 Task: Create a rule from the Recommended list, Task Added to this Project -> add SubTasks in the project BroaderView with SubTasks Gather and Analyse Requirements , Design and Implement Solution , System Test and UAT , Release to Production / Go Live
Action: Mouse moved to (488, 400)
Screenshot: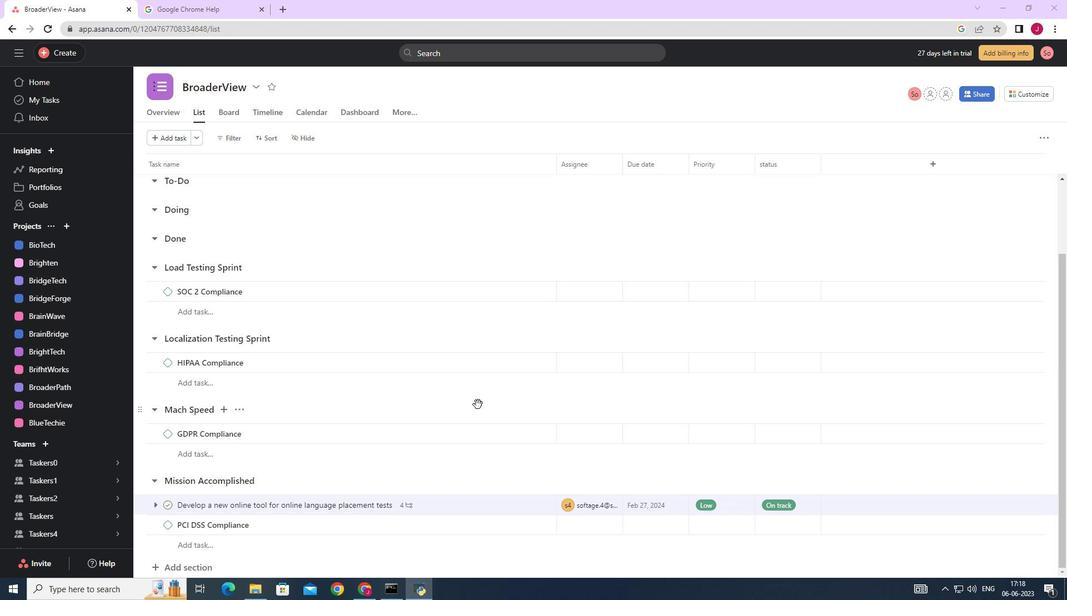 
Action: Mouse scrolled (488, 399) with delta (0, 0)
Screenshot: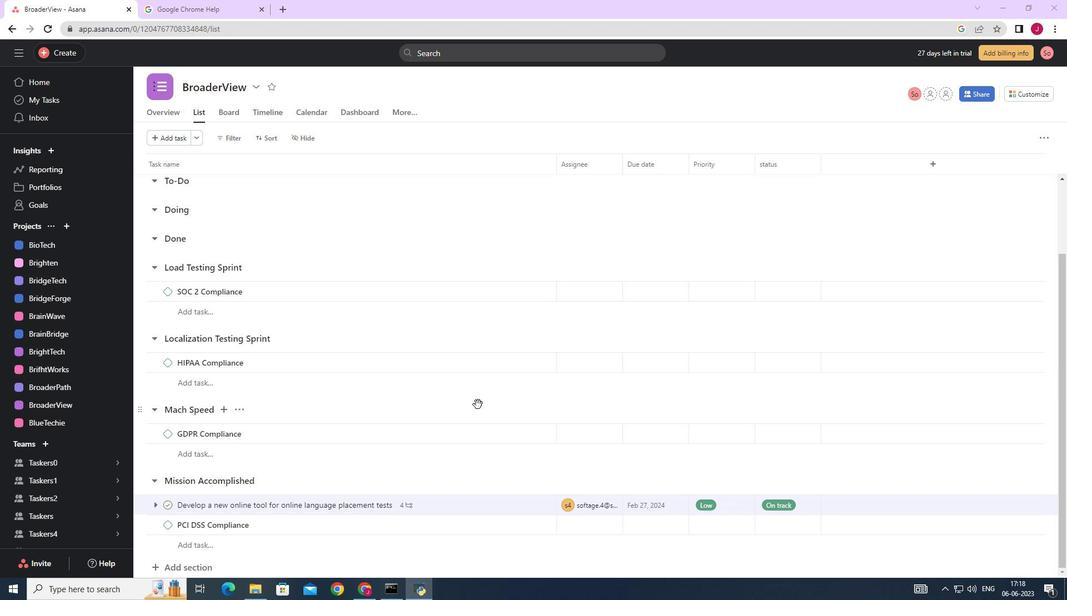 
Action: Mouse scrolled (488, 399) with delta (0, 0)
Screenshot: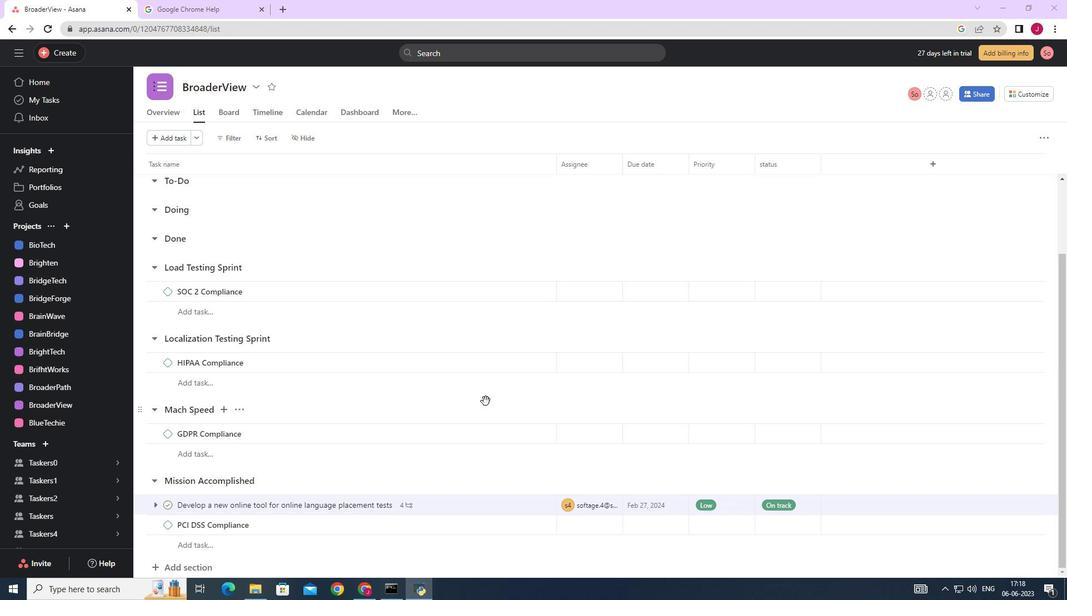 
Action: Mouse scrolled (488, 399) with delta (0, 0)
Screenshot: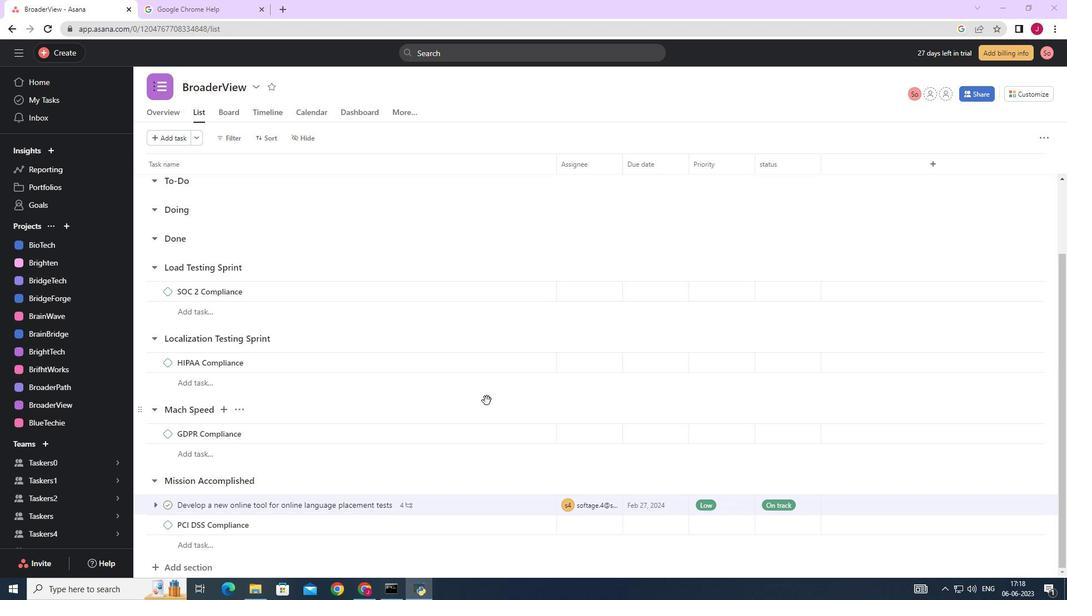 
Action: Mouse scrolled (488, 399) with delta (0, 0)
Screenshot: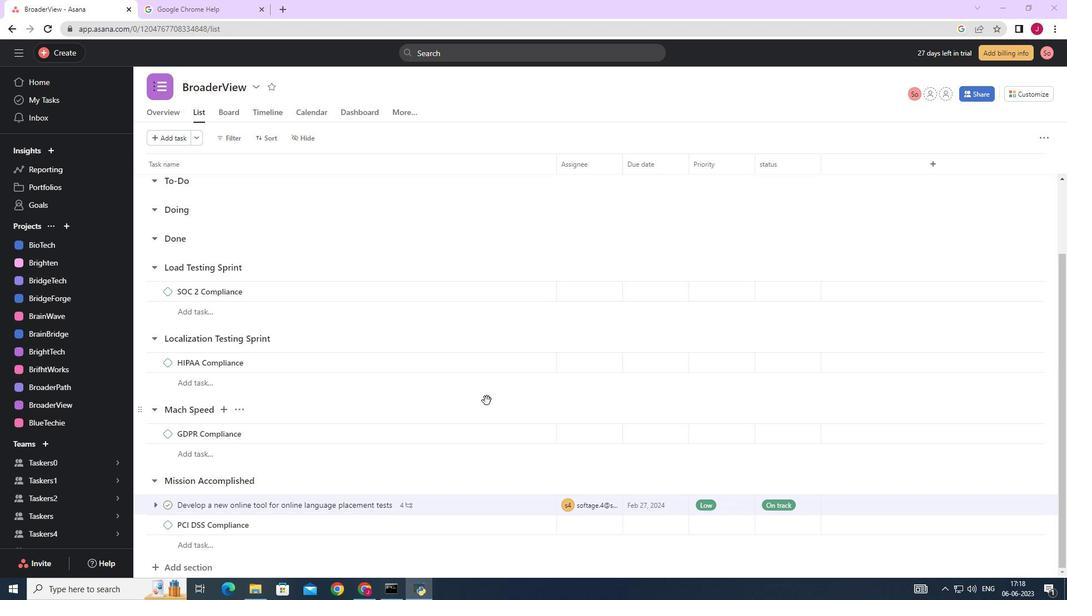 
Action: Mouse scrolled (488, 399) with delta (0, 0)
Screenshot: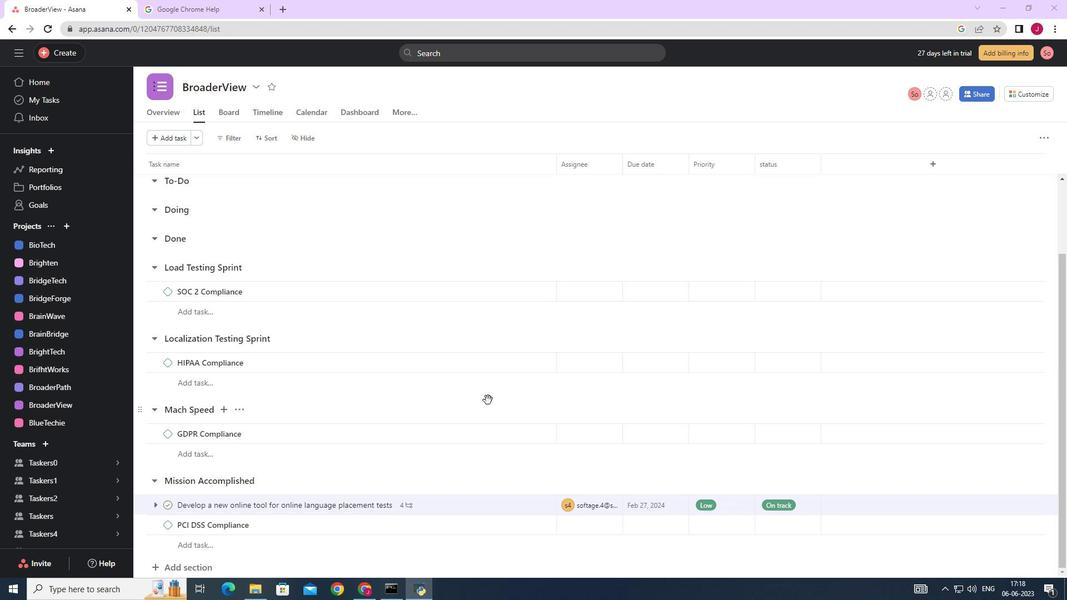 
Action: Mouse moved to (1029, 93)
Screenshot: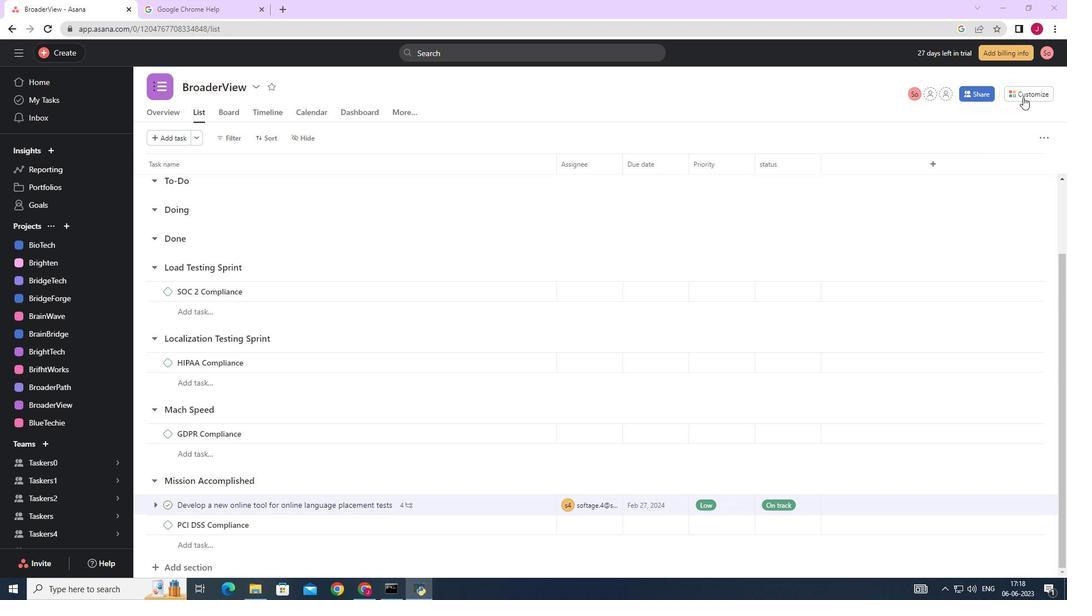 
Action: Mouse pressed left at (1029, 93)
Screenshot: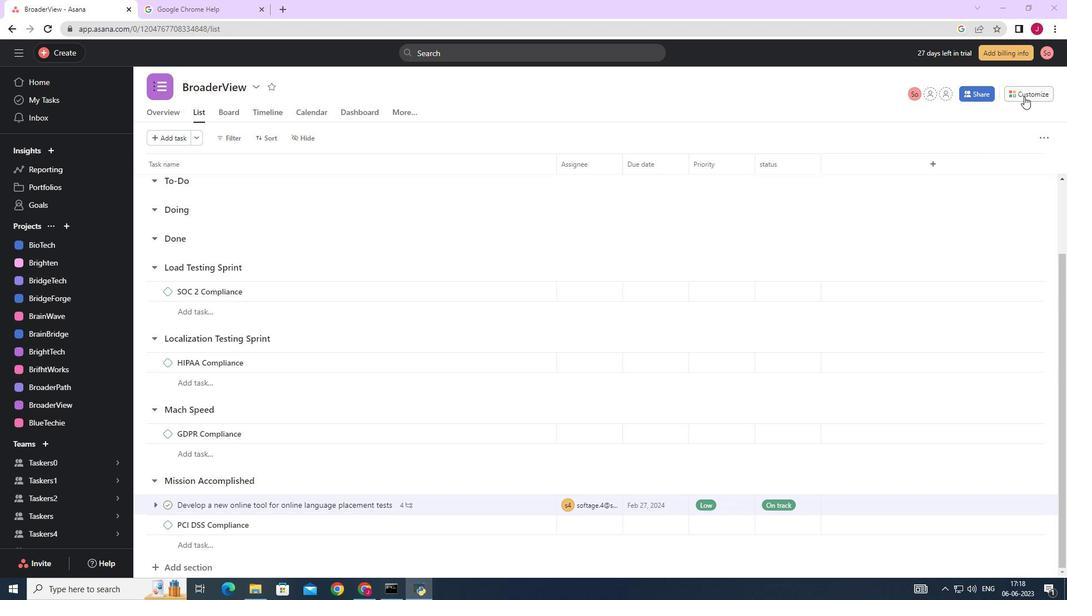 
Action: Mouse moved to (833, 242)
Screenshot: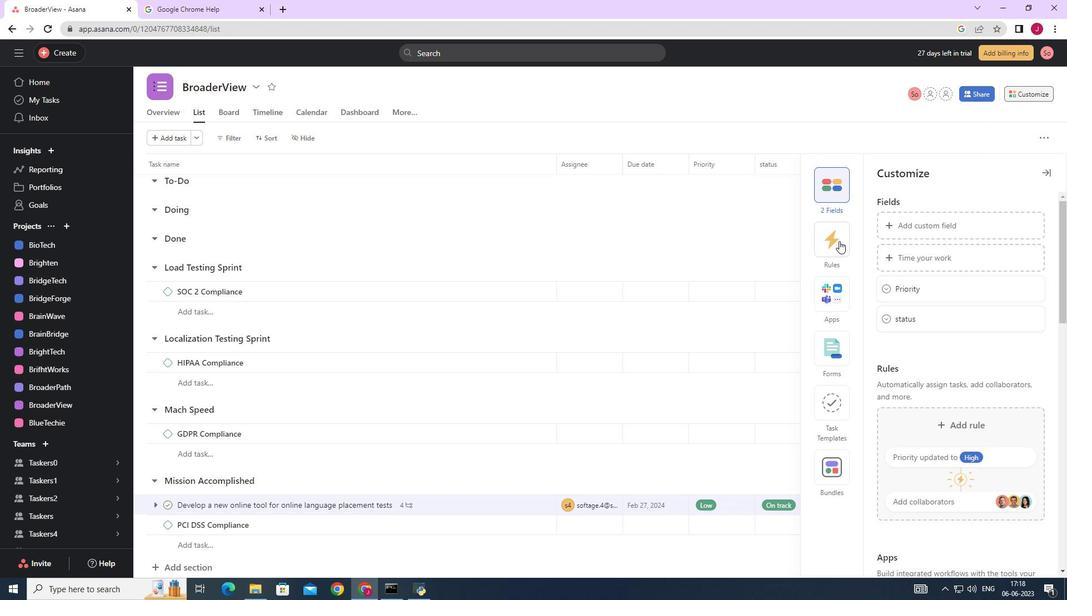 
Action: Mouse pressed left at (833, 242)
Screenshot: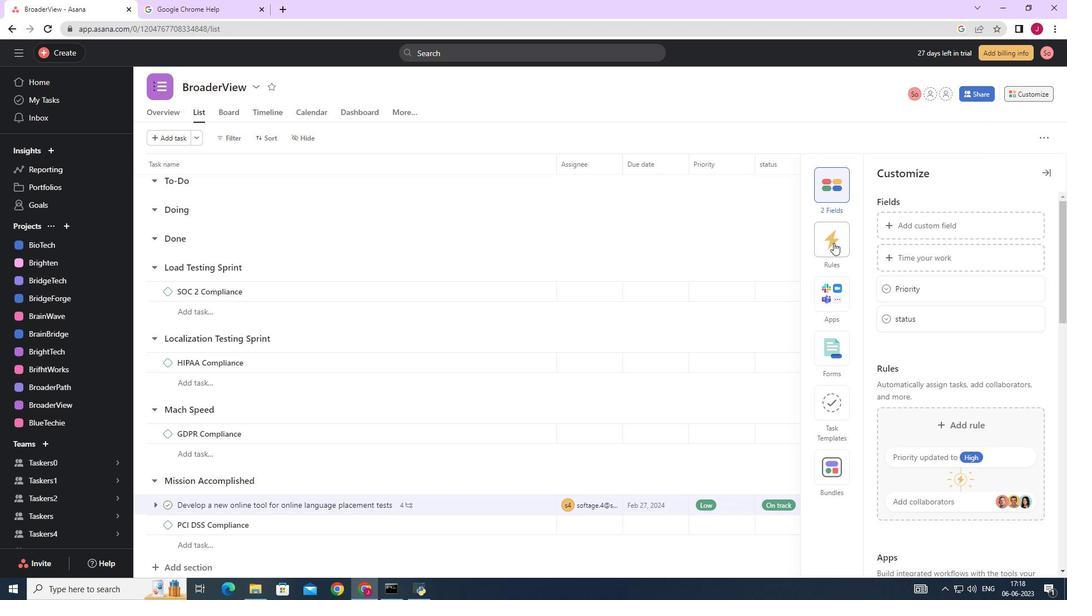 
Action: Mouse moved to (932, 249)
Screenshot: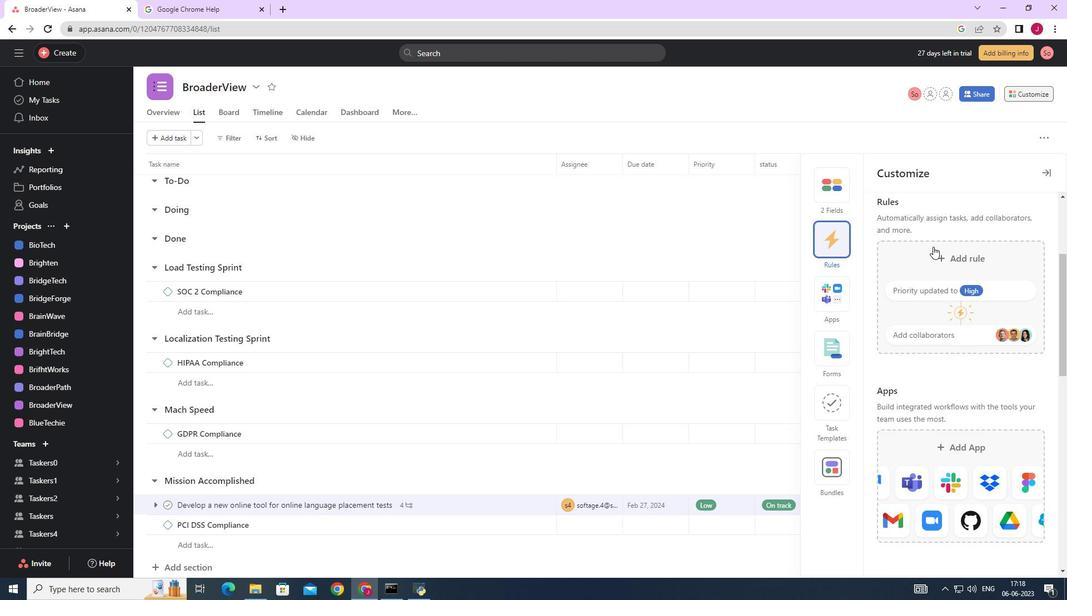 
Action: Mouse pressed left at (932, 249)
Screenshot: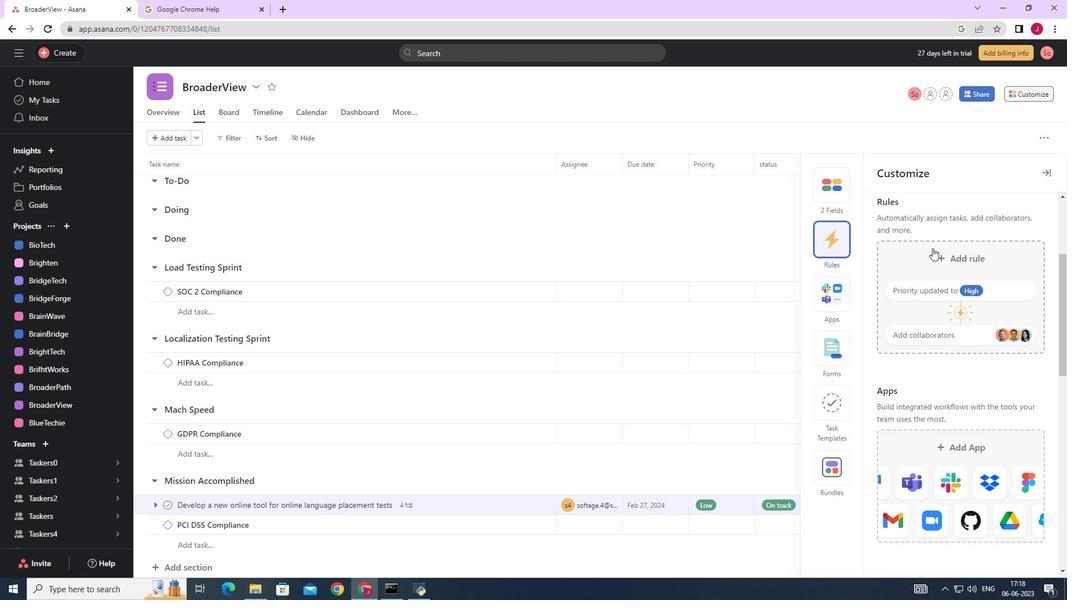 
Action: Mouse moved to (418, 165)
Screenshot: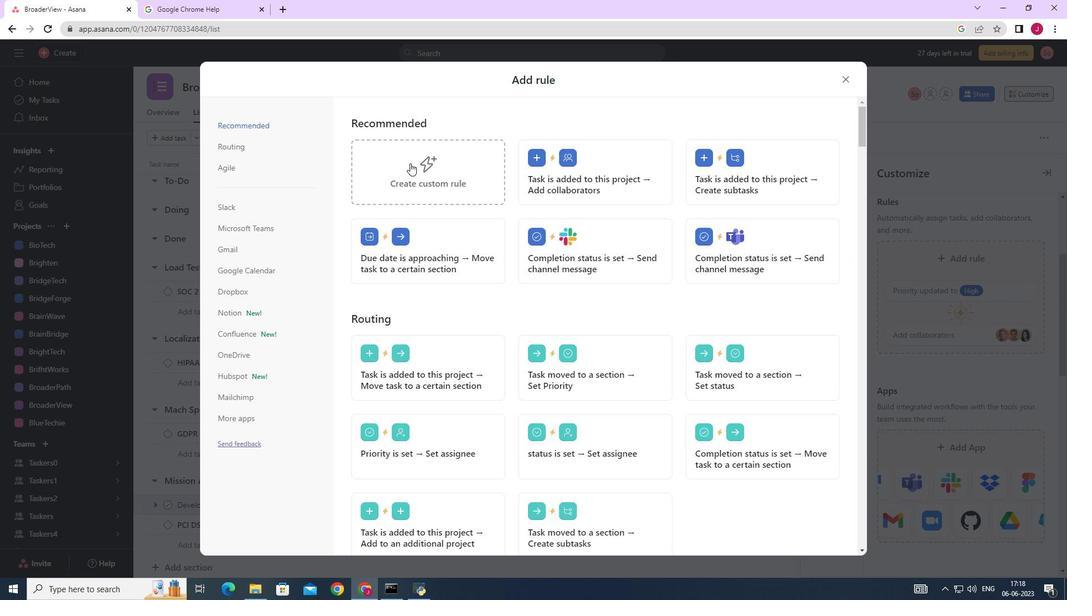 
Action: Mouse pressed left at (418, 165)
Screenshot: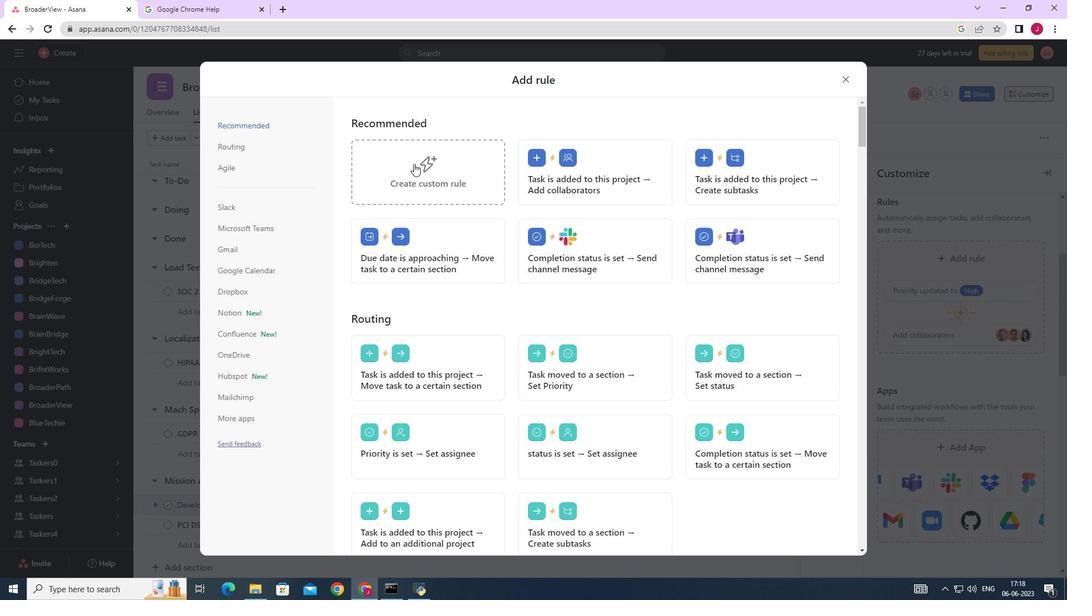 
Action: Mouse moved to (483, 302)
Screenshot: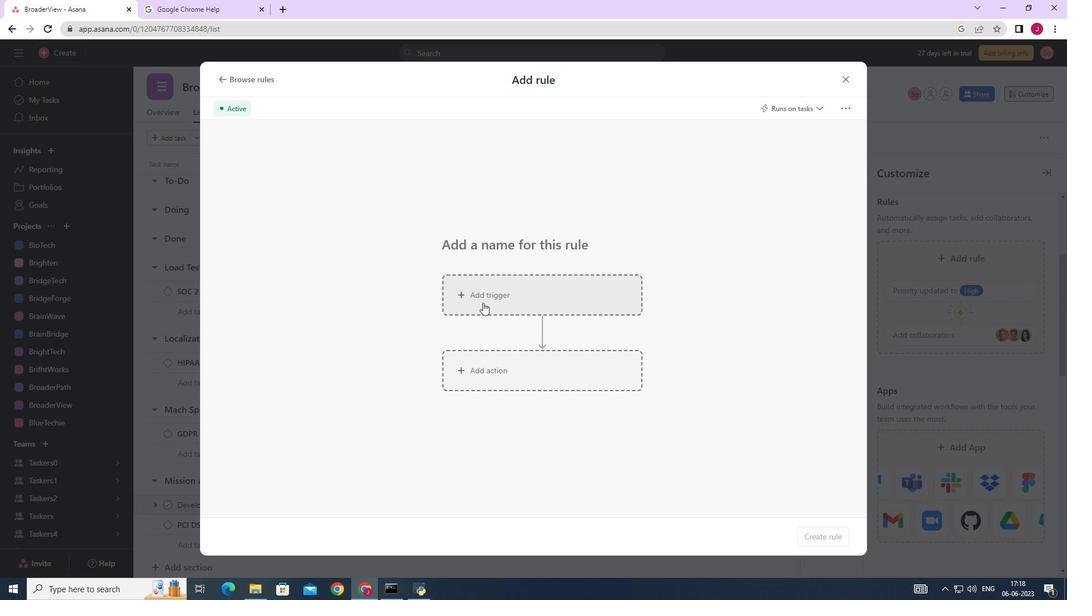 
Action: Mouse pressed left at (483, 302)
Screenshot: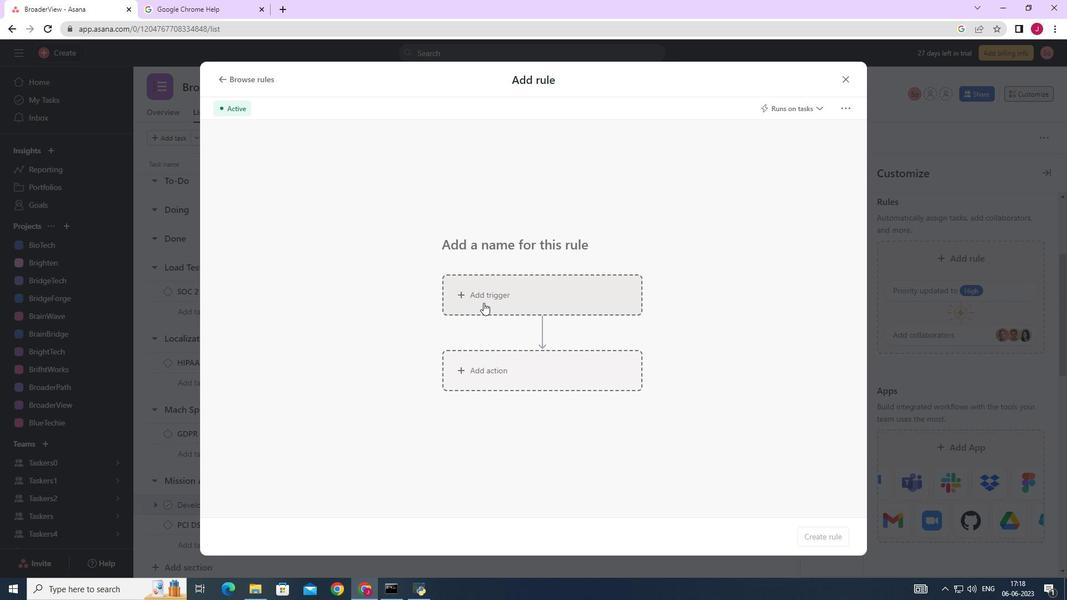 
Action: Mouse moved to (423, 375)
Screenshot: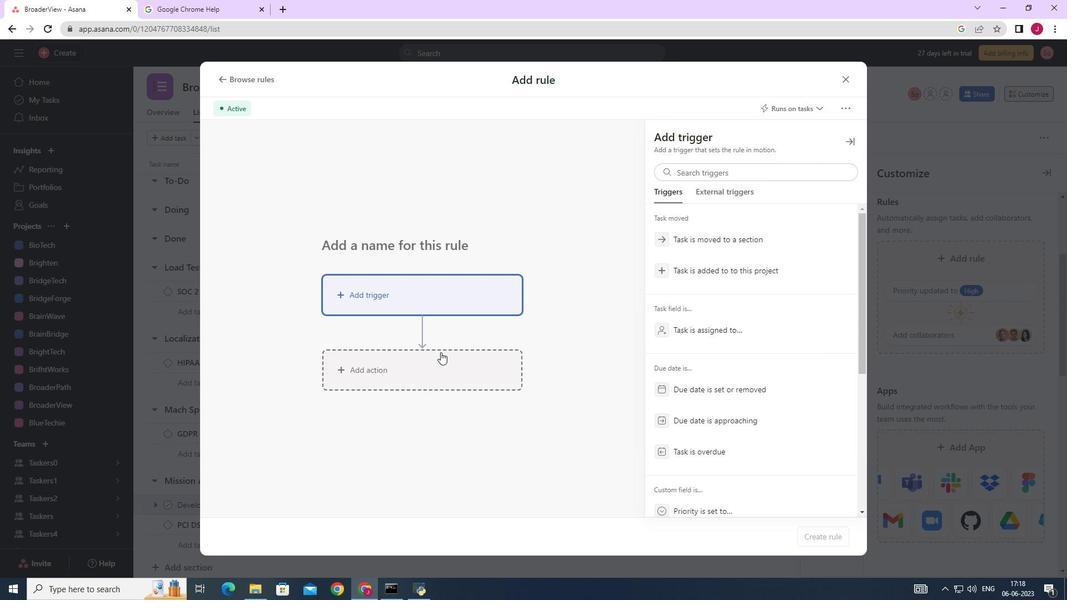 
Action: Mouse pressed left at (423, 375)
Screenshot: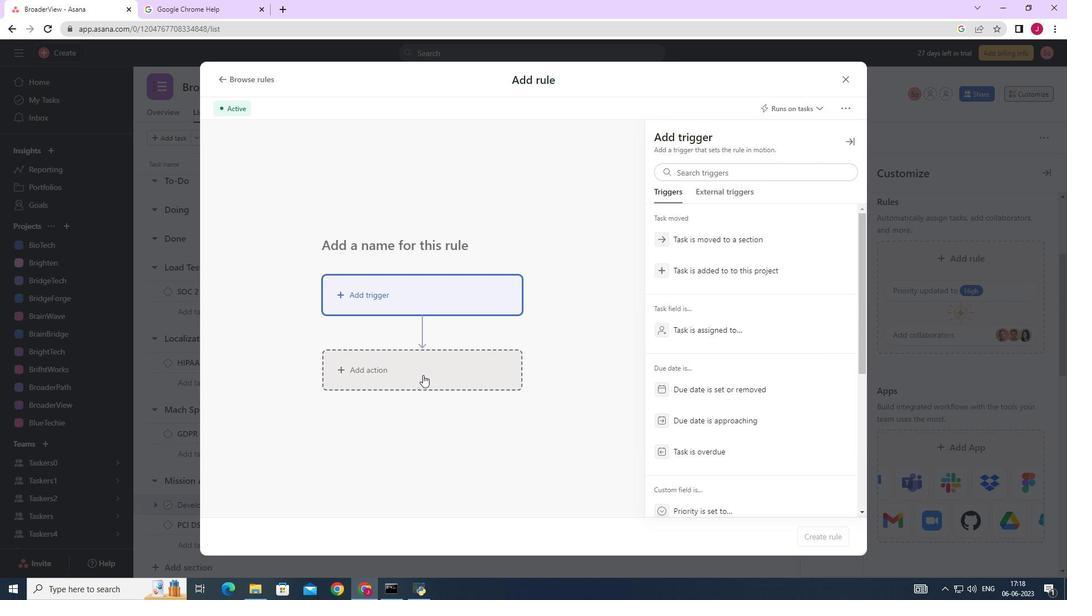 
Action: Mouse moved to (702, 280)
Screenshot: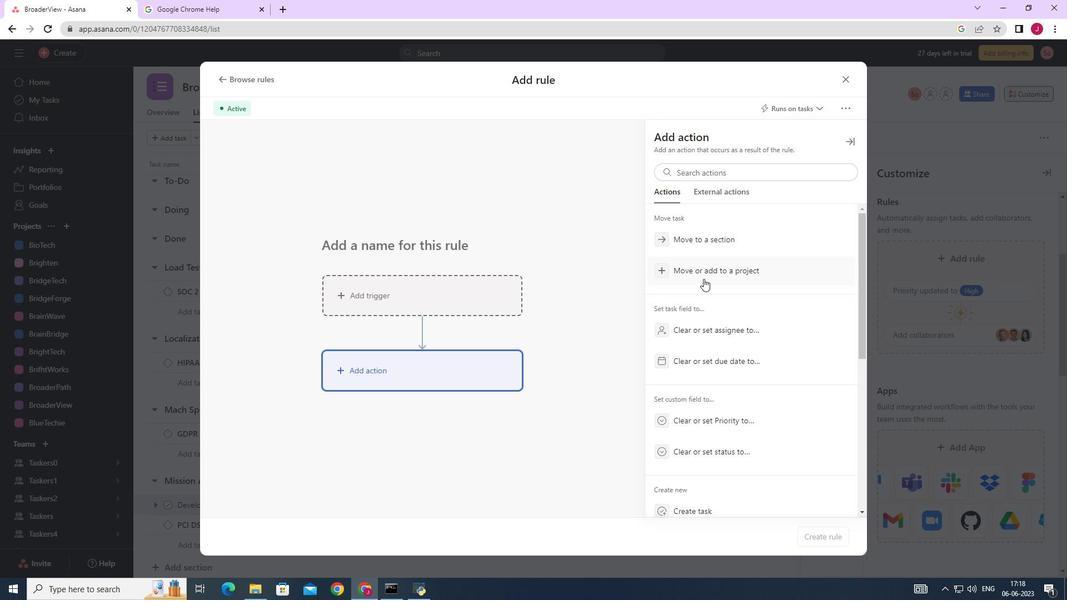 
Action: Mouse scrolled (702, 280) with delta (0, 0)
Screenshot: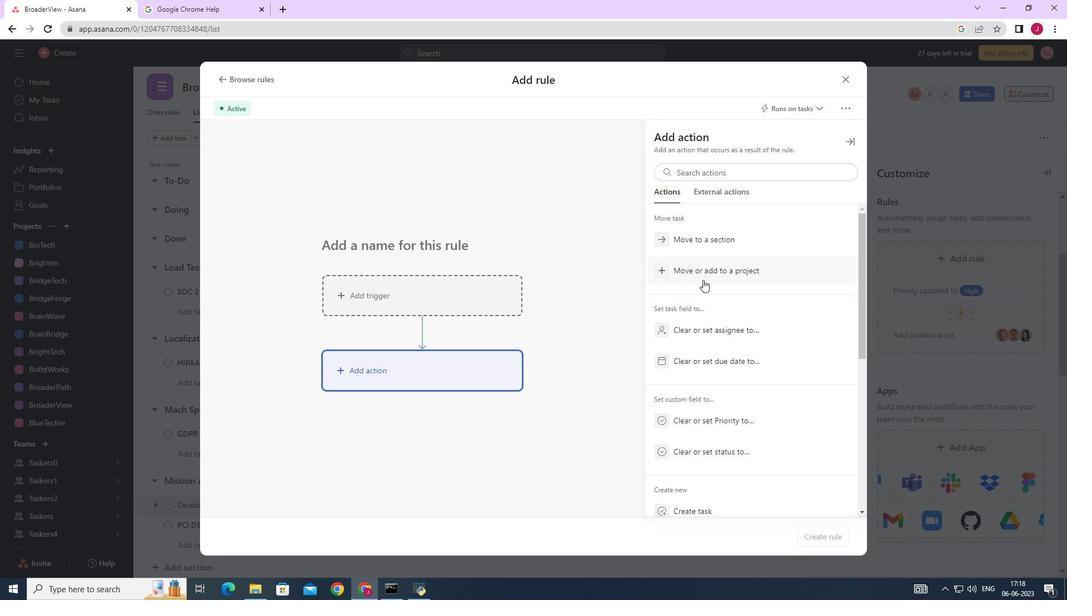 
Action: Mouse scrolled (702, 280) with delta (0, 0)
Screenshot: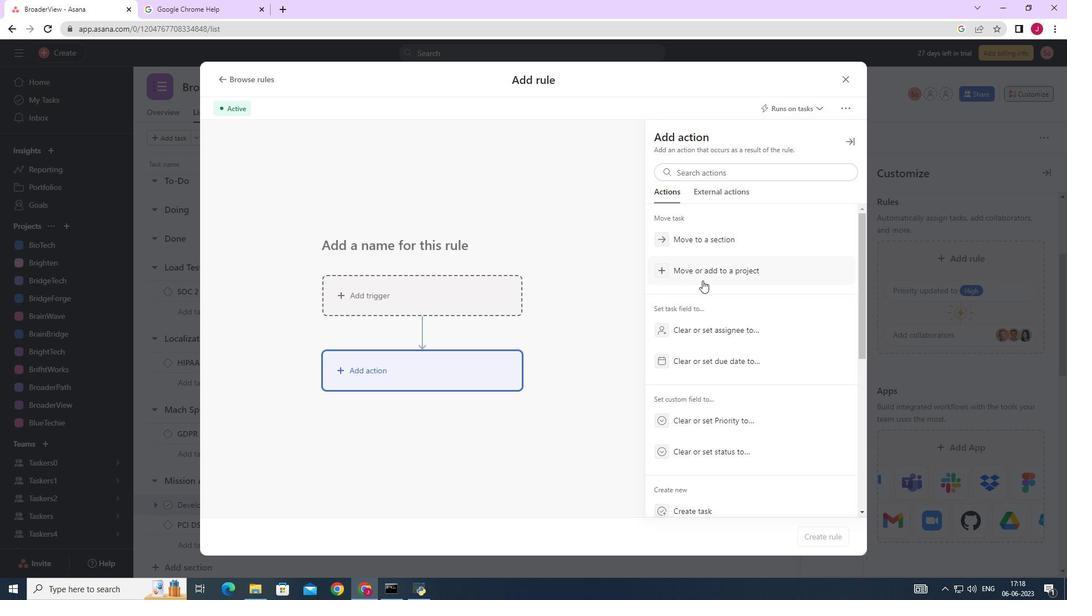 
Action: Mouse scrolled (702, 280) with delta (0, 0)
Screenshot: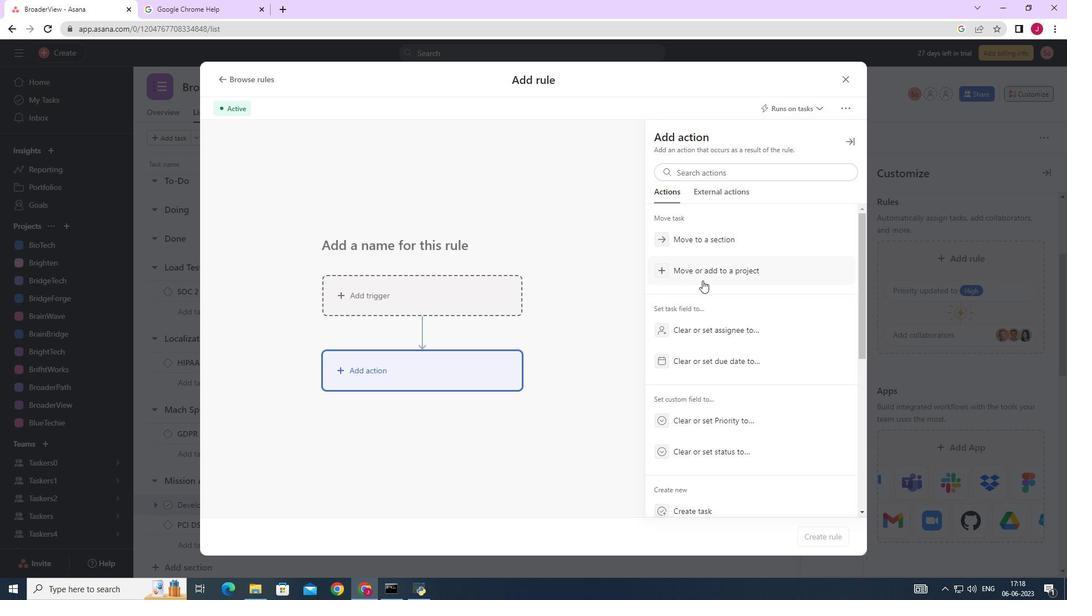 
Action: Mouse scrolled (702, 280) with delta (0, 0)
Screenshot: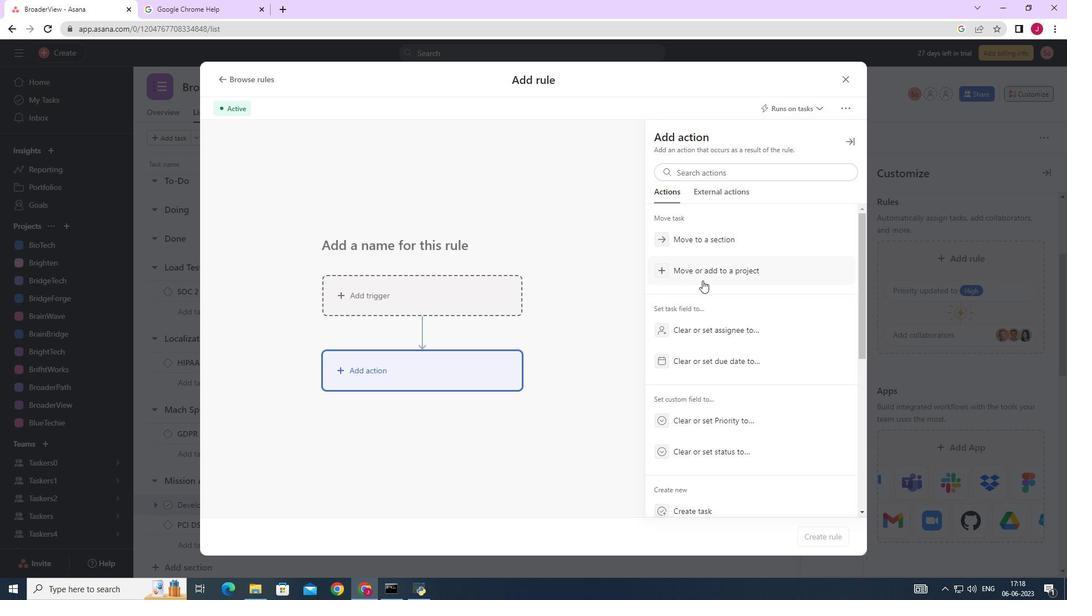 
Action: Mouse scrolled (702, 280) with delta (0, 0)
Screenshot: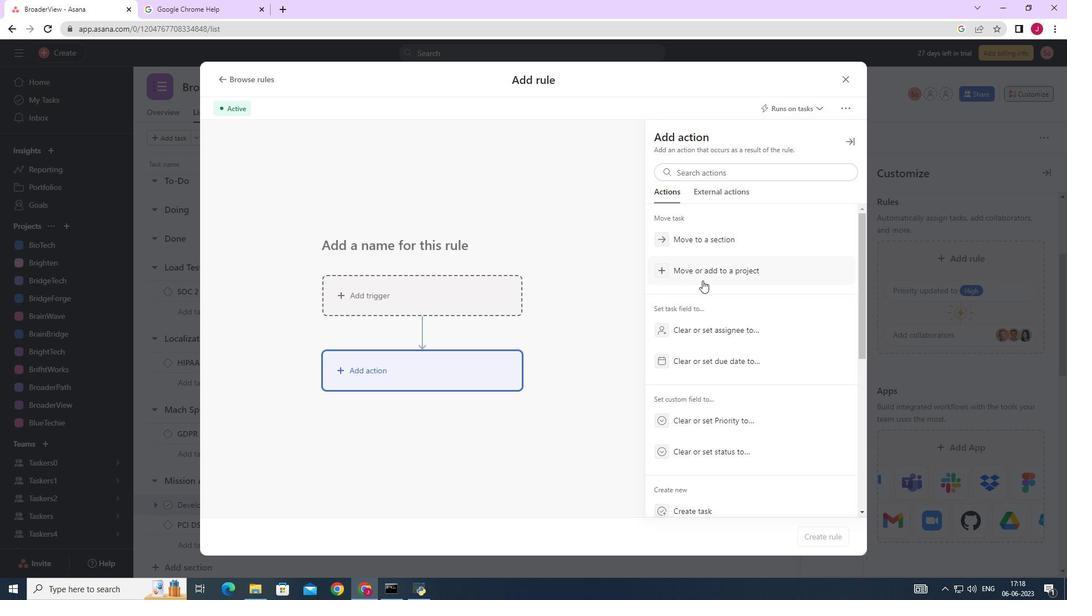 
Action: Mouse moved to (714, 262)
Screenshot: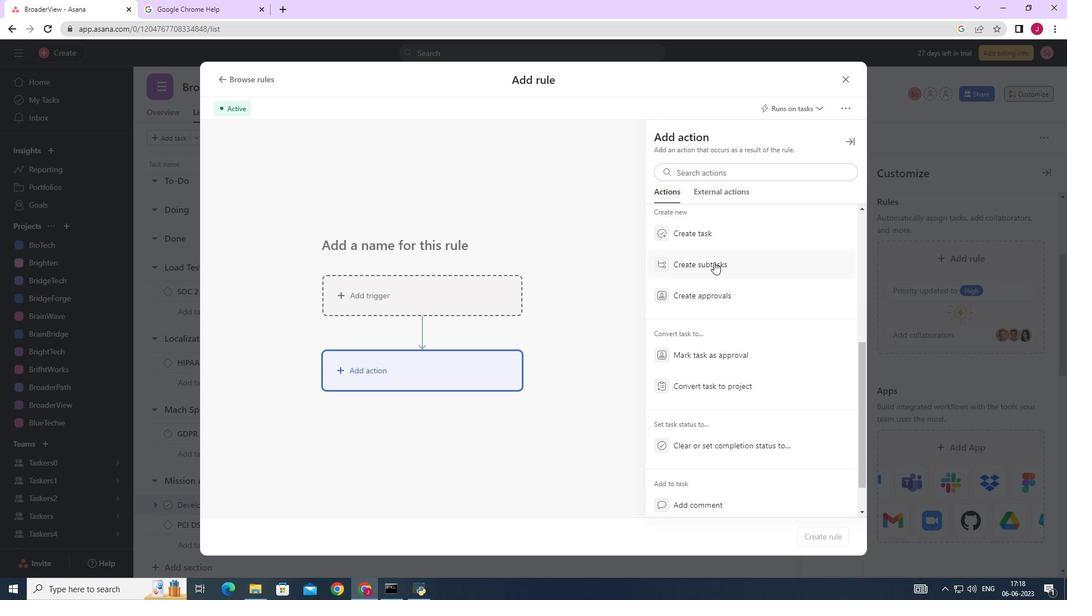 
Action: Mouse pressed left at (714, 262)
Screenshot: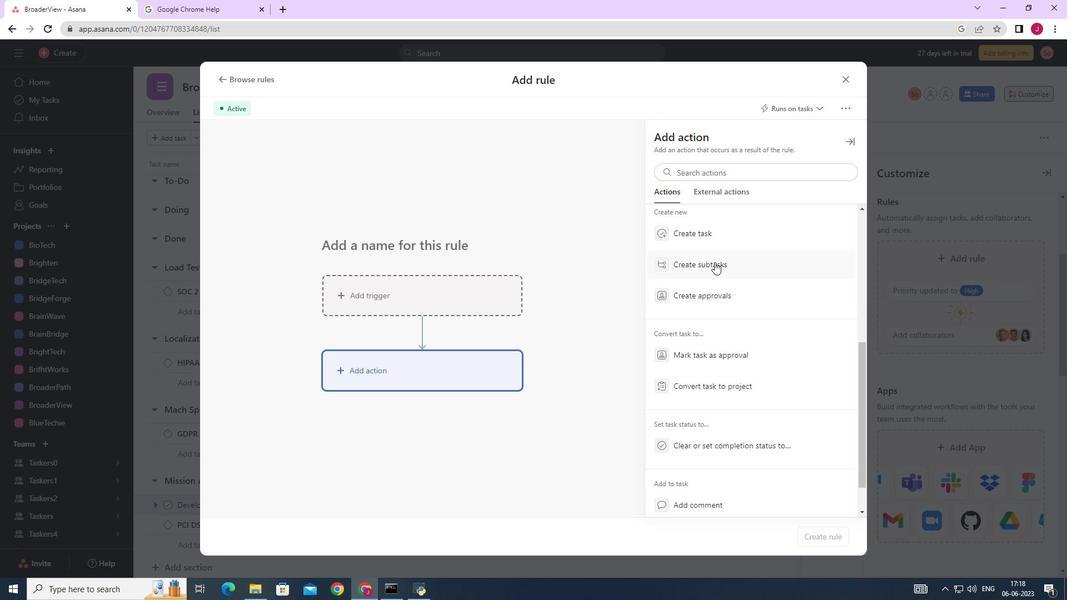 
Action: Mouse moved to (705, 175)
Screenshot: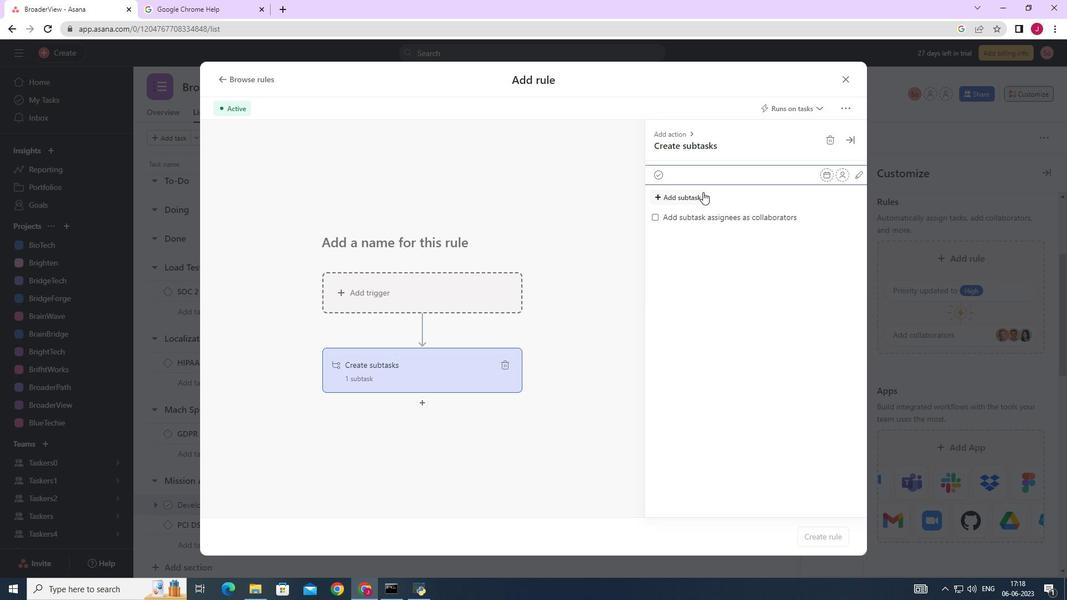 
Action: Key pressed <Key.caps_lock>G<Key.caps_lock>ather<Key.space>and<Key.space><Key.caps_lock>A<Key.caps_lock>nalyse<Key.space><Key.caps_lock>R<Key.caps_lock>equirements<Key.enter><Key.caps_lock>D<Key.caps_lock>esign<Key.space>and<Key.space><Key.caps_lock>I<Key.caps_lock>mplement<Key.space><Key.caps_lock>S<Key.caps_lock>olution<Key.enter><Key.caps_lock>S<Key.caps_lock>ystem<Key.space><Key.caps_lock>T<Key.caps_lock>est<Key.space>and<Key.space><Key.caps_lock>UAT<Key.enter><Key.caps_lock><Key.caps_lock>R<Key.caps_lock>e;ease<Key.space><Key.backspace><Key.backspace><Key.backspace><Key.backspace><Key.backspace><Key.backspace>lease<Key.space>to<Key.space>production<Key.space>/<Key.space><Key.caps_lock>G<Key.caps_lock>o<Key.space><Key.caps_lock>L<Key.caps_lock>ive<Key.space><Key.enter>
Screenshot: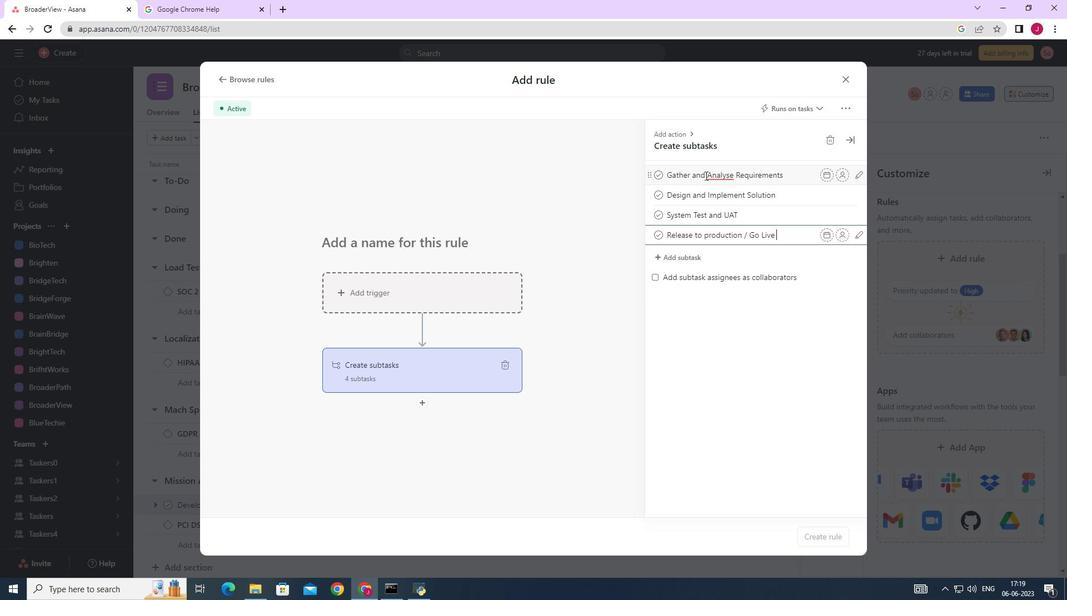 
Action: Mouse moved to (845, 80)
Screenshot: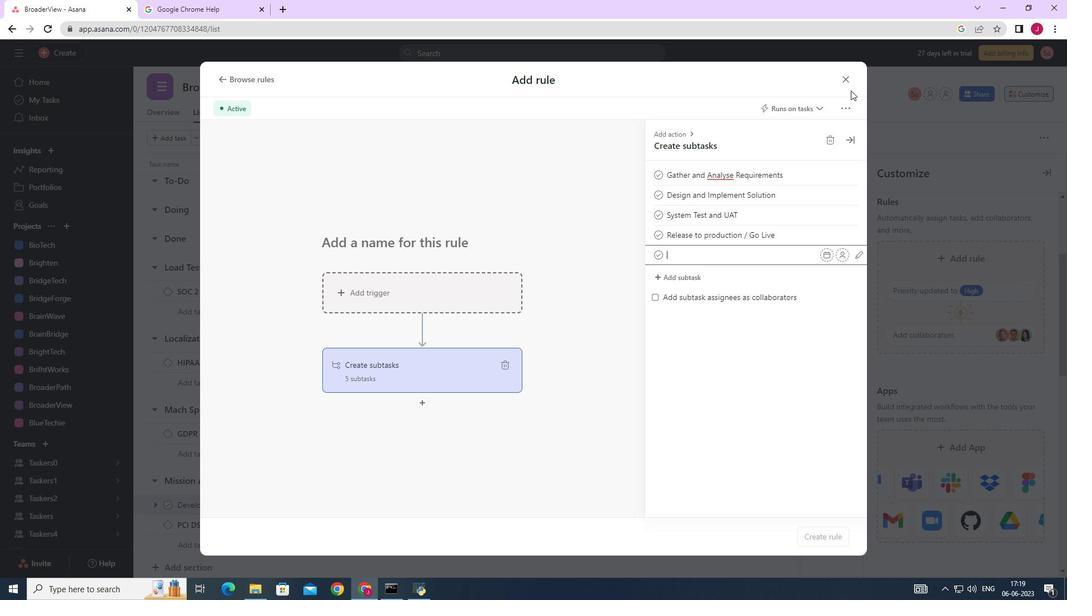 
Action: Mouse pressed left at (845, 80)
Screenshot: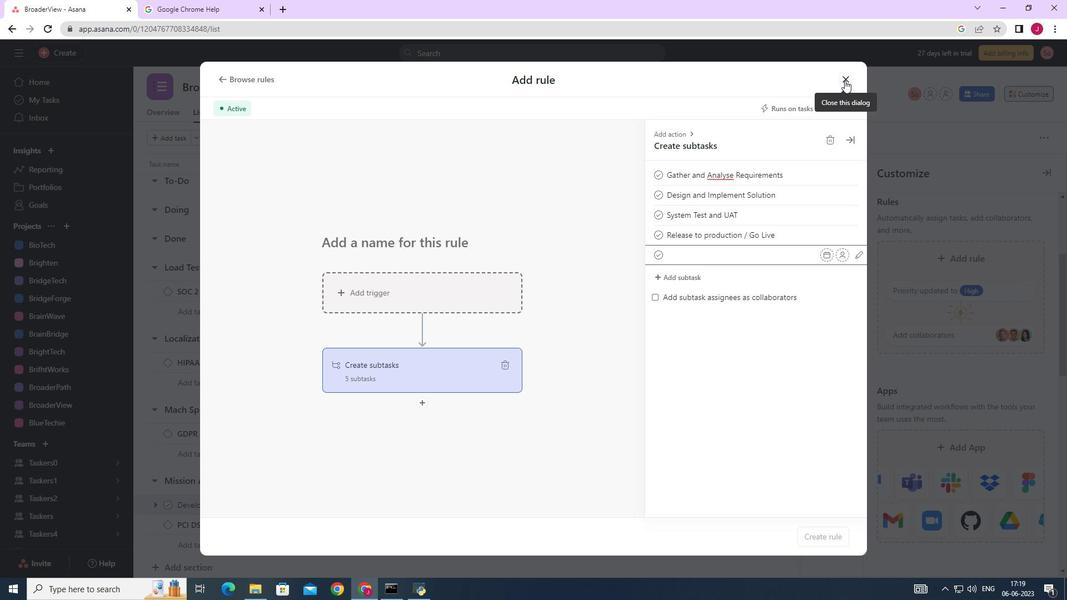 
